 Task: Create a rule when checklist name is added to a card by anyone except me.
Action: Mouse moved to (993, 78)
Screenshot: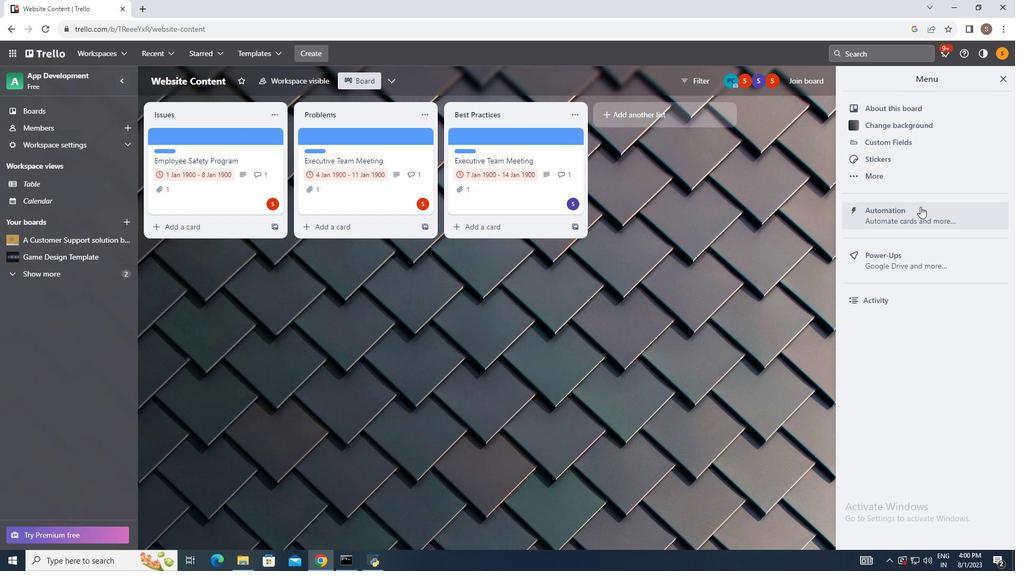 
Action: Mouse pressed left at (993, 78)
Screenshot: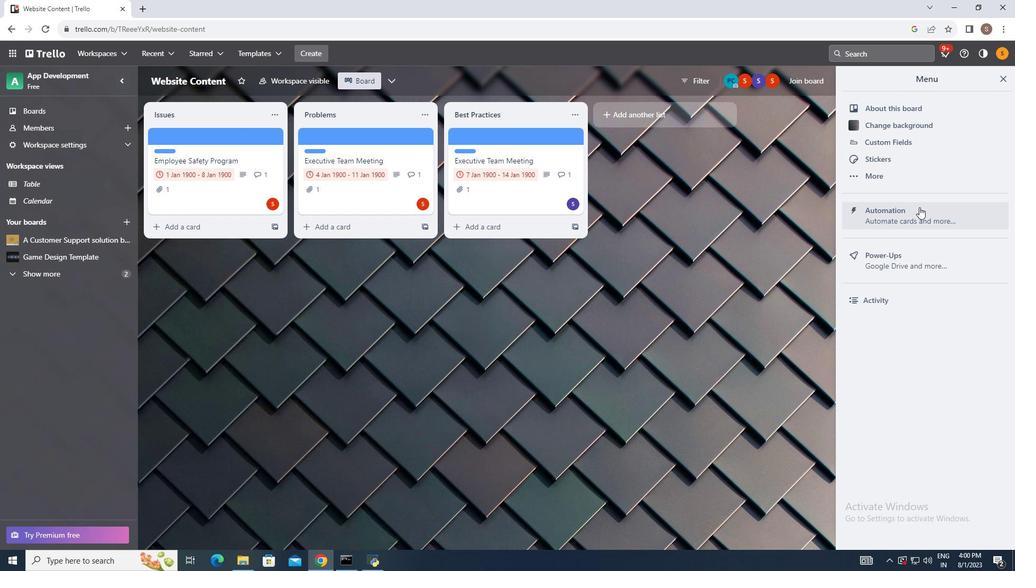 
Action: Mouse moved to (917, 206)
Screenshot: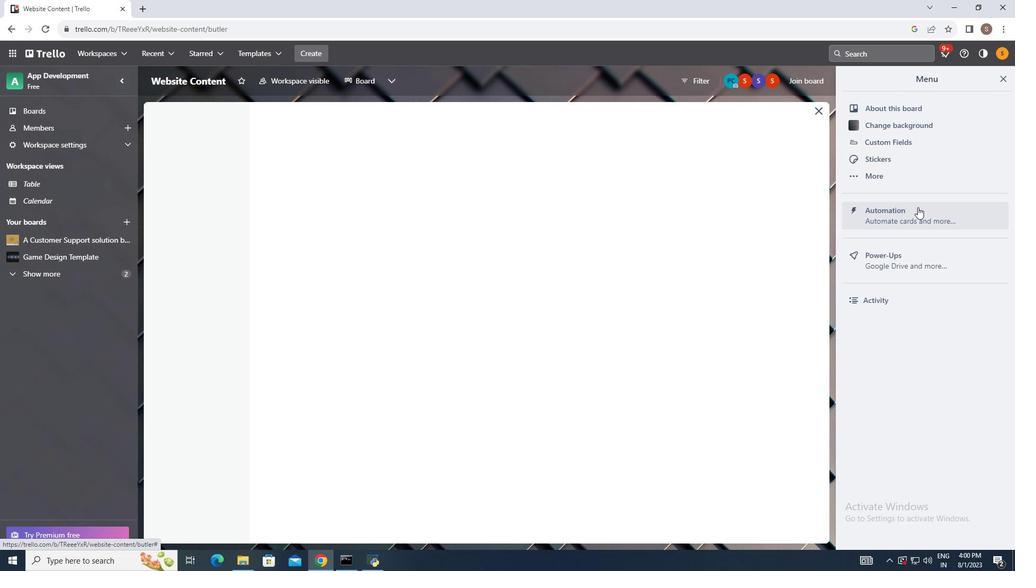 
Action: Mouse pressed left at (917, 206)
Screenshot: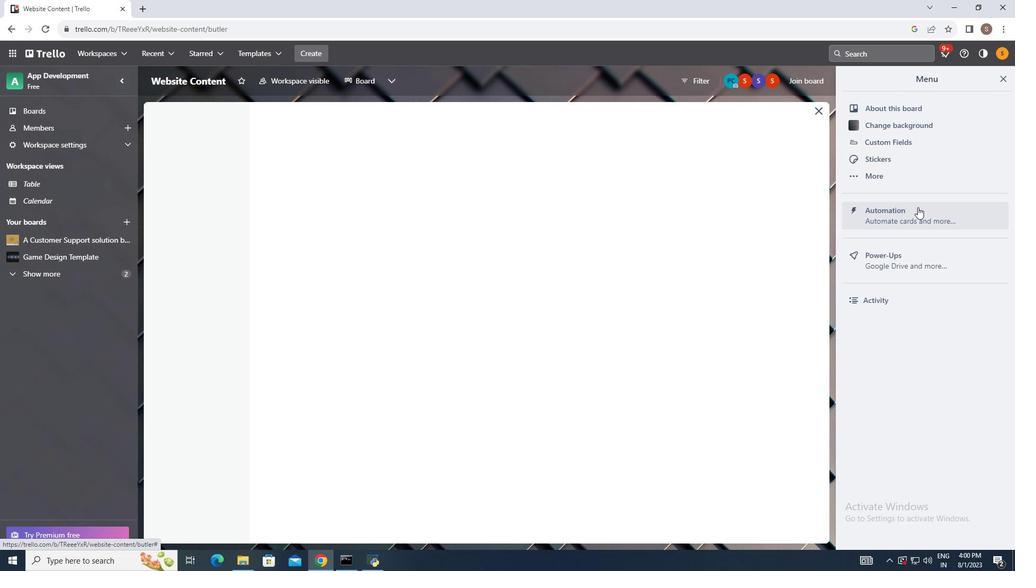 
Action: Mouse moved to (183, 170)
Screenshot: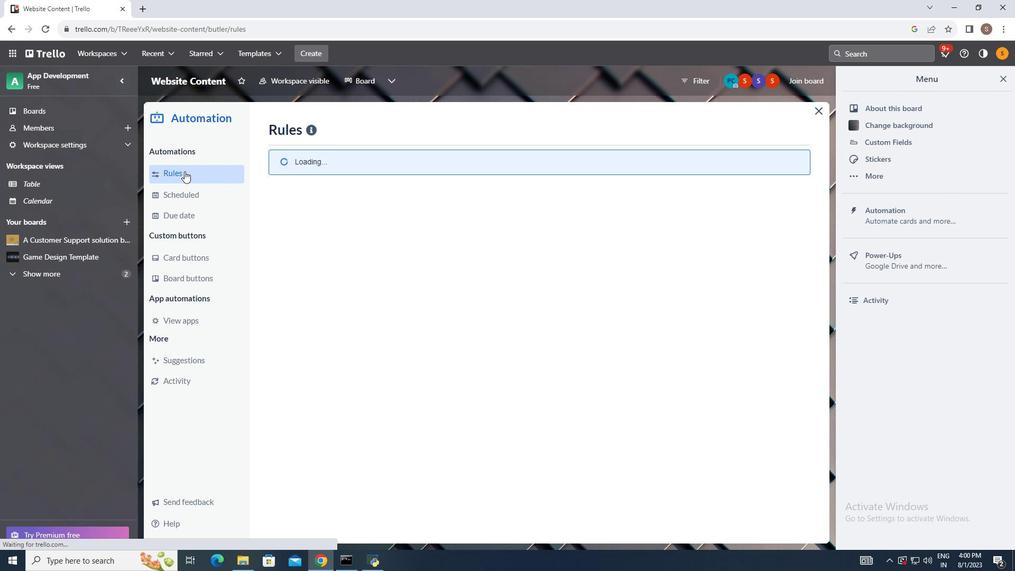 
Action: Mouse pressed left at (183, 170)
Screenshot: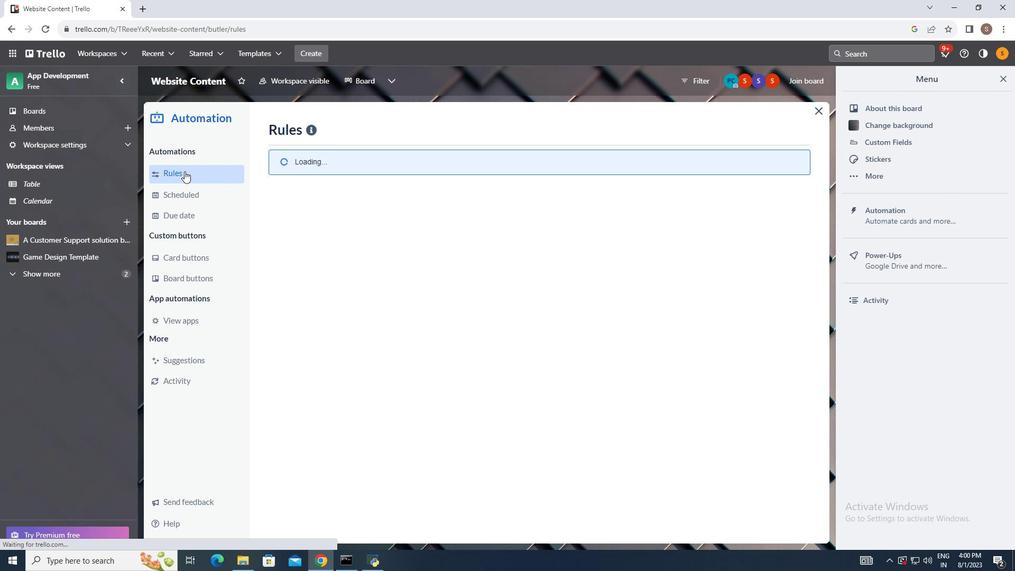
Action: Mouse moved to (700, 134)
Screenshot: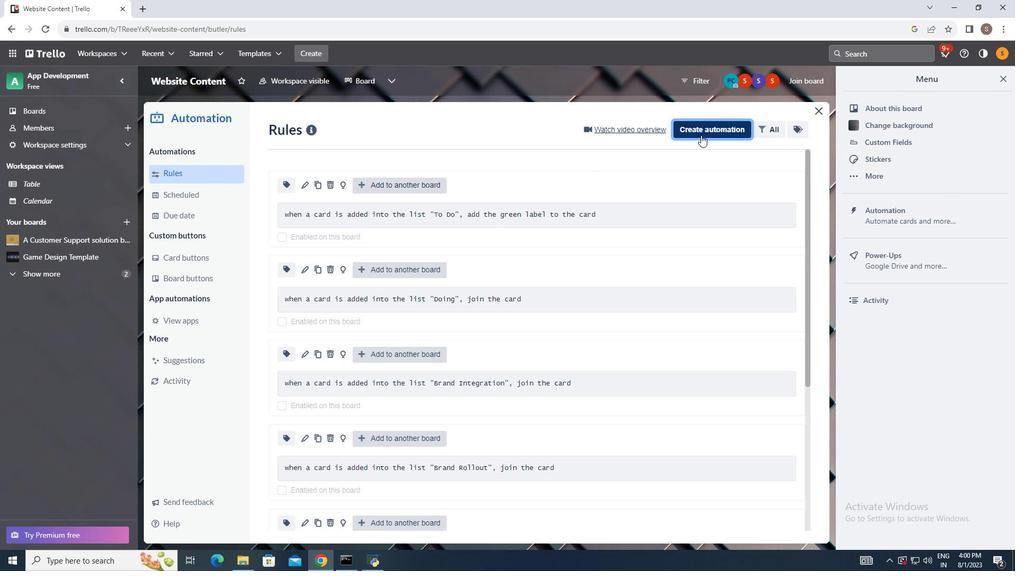 
Action: Mouse pressed left at (700, 134)
Screenshot: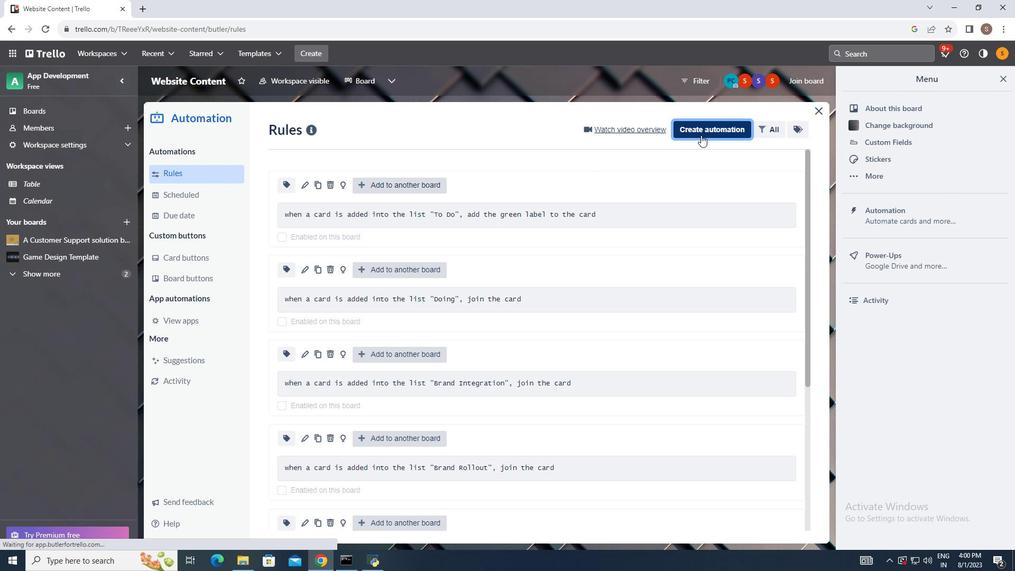 
Action: Mouse moved to (536, 227)
Screenshot: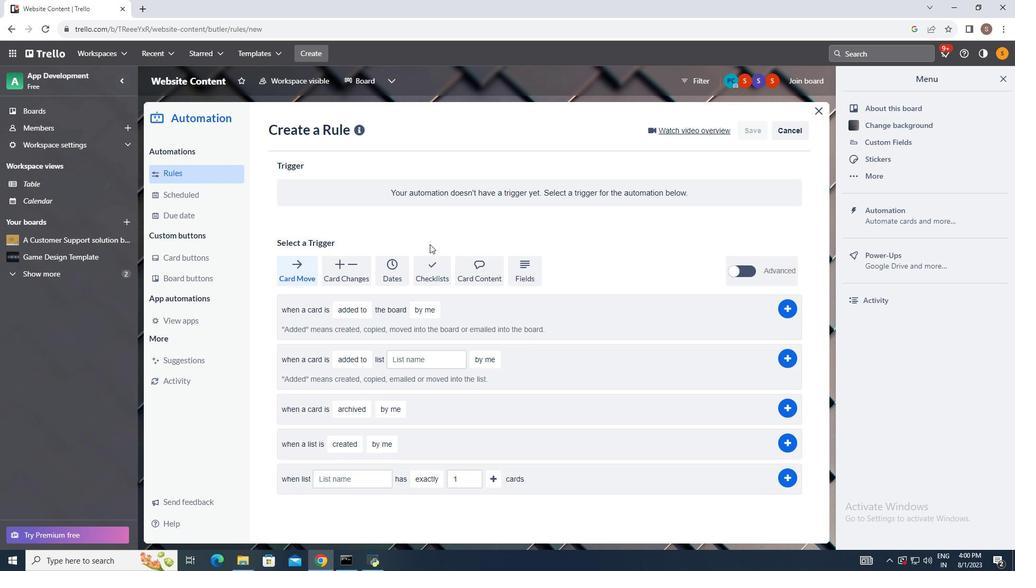 
Action: Mouse pressed left at (536, 227)
Screenshot: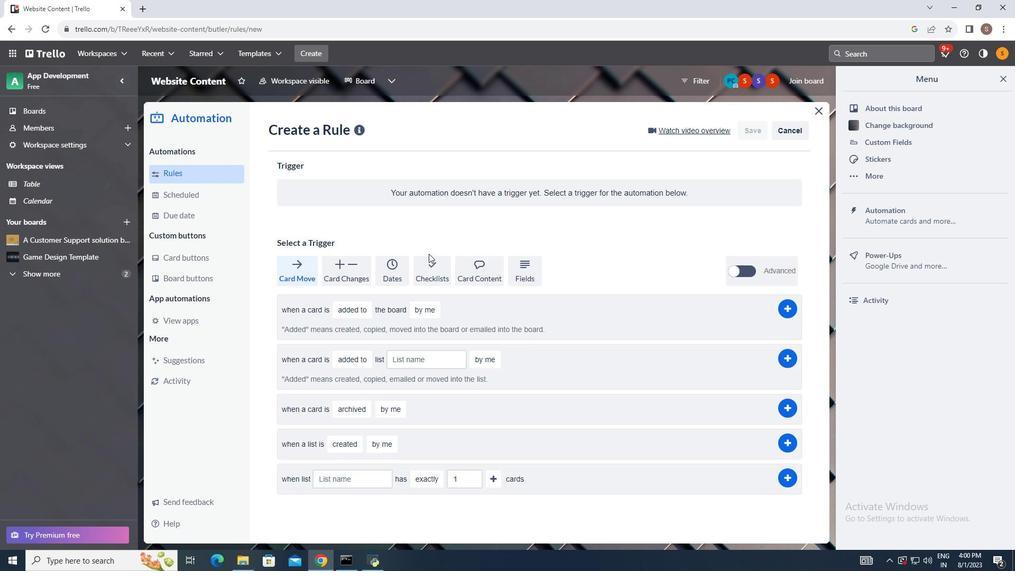 
Action: Mouse moved to (425, 264)
Screenshot: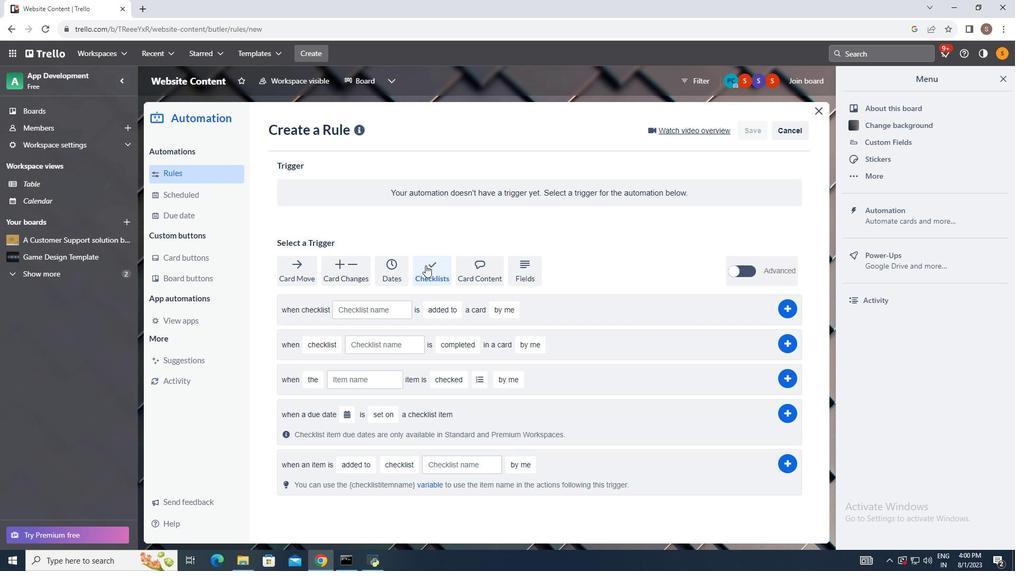 
Action: Mouse pressed left at (425, 264)
Screenshot: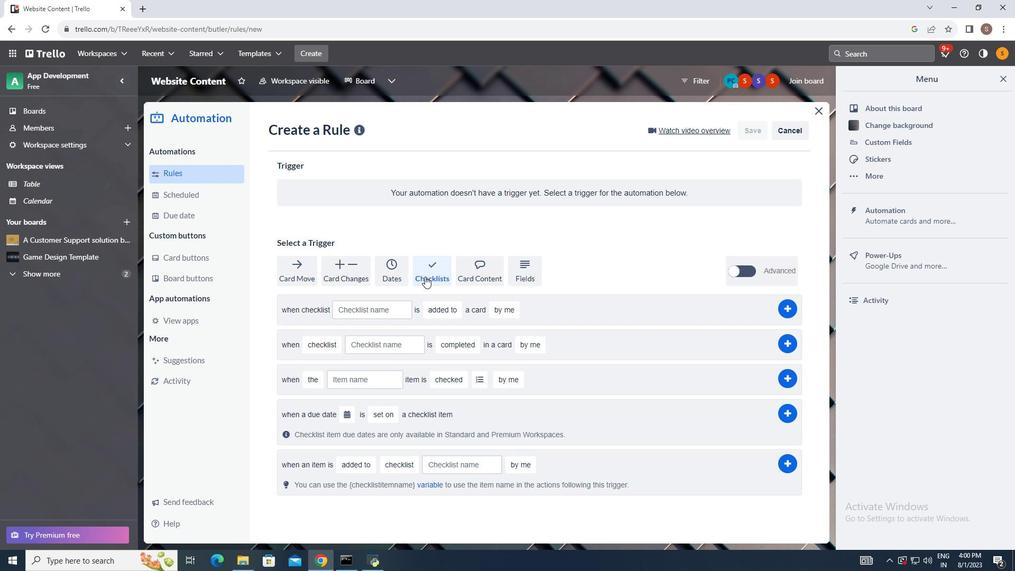 
Action: Mouse moved to (433, 306)
Screenshot: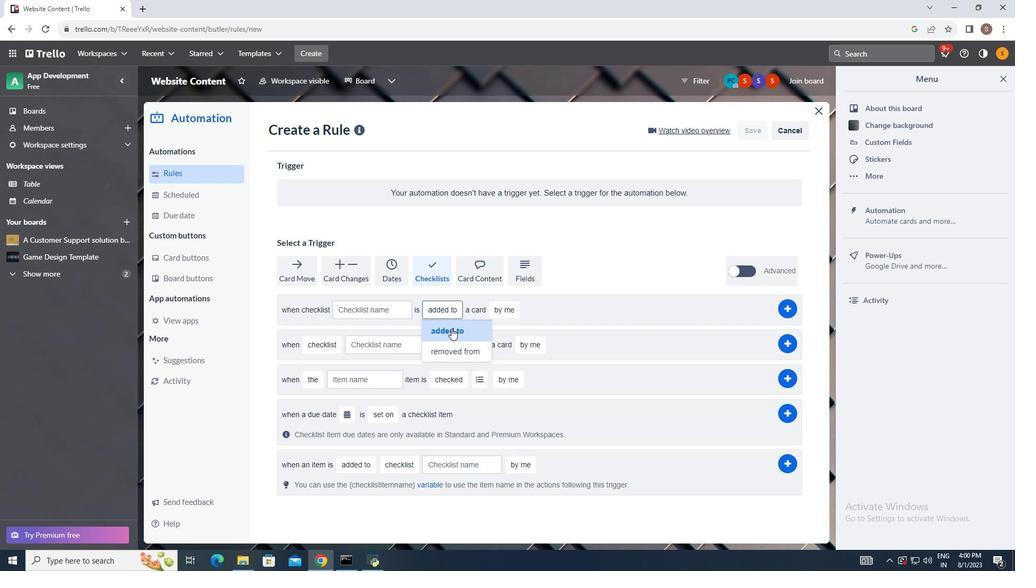 
Action: Mouse pressed left at (433, 306)
Screenshot: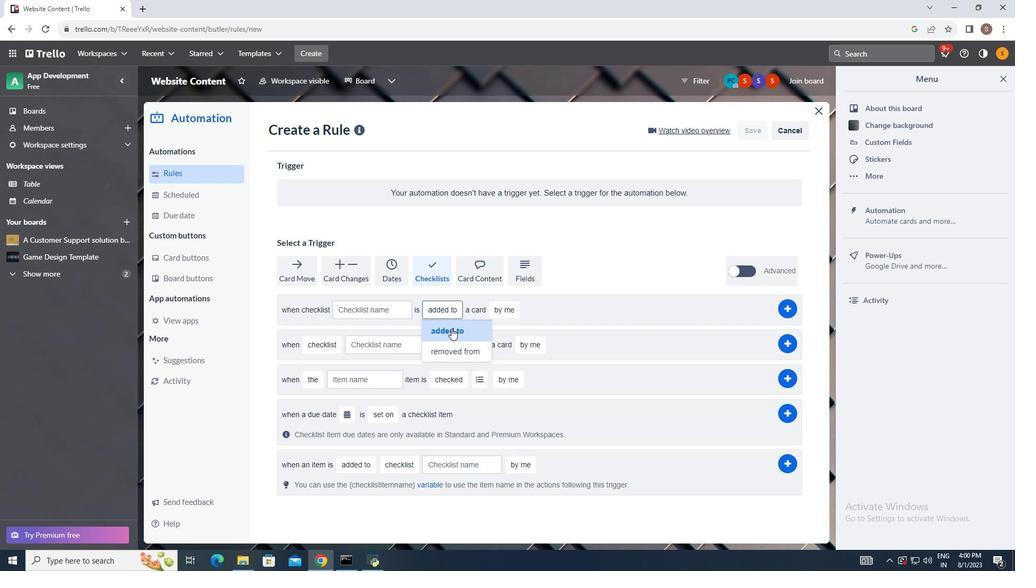 
Action: Mouse moved to (447, 329)
Screenshot: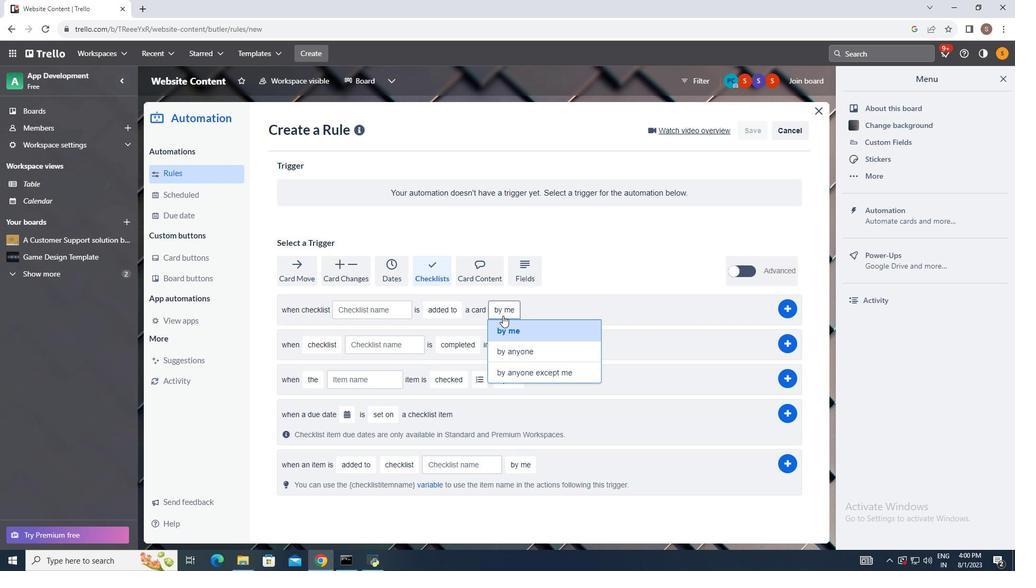 
Action: Mouse pressed left at (447, 329)
Screenshot: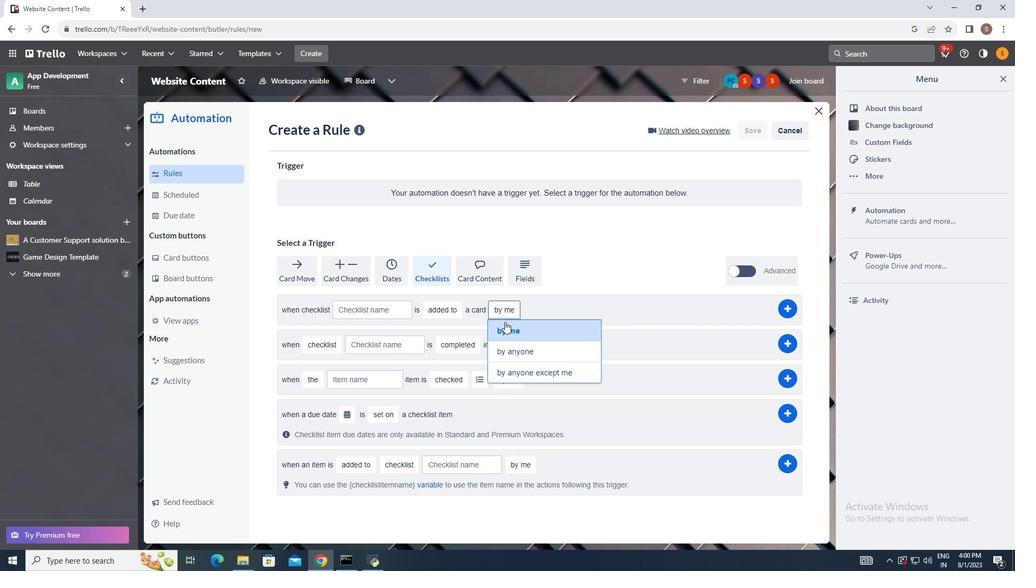 
Action: Mouse moved to (501, 312)
Screenshot: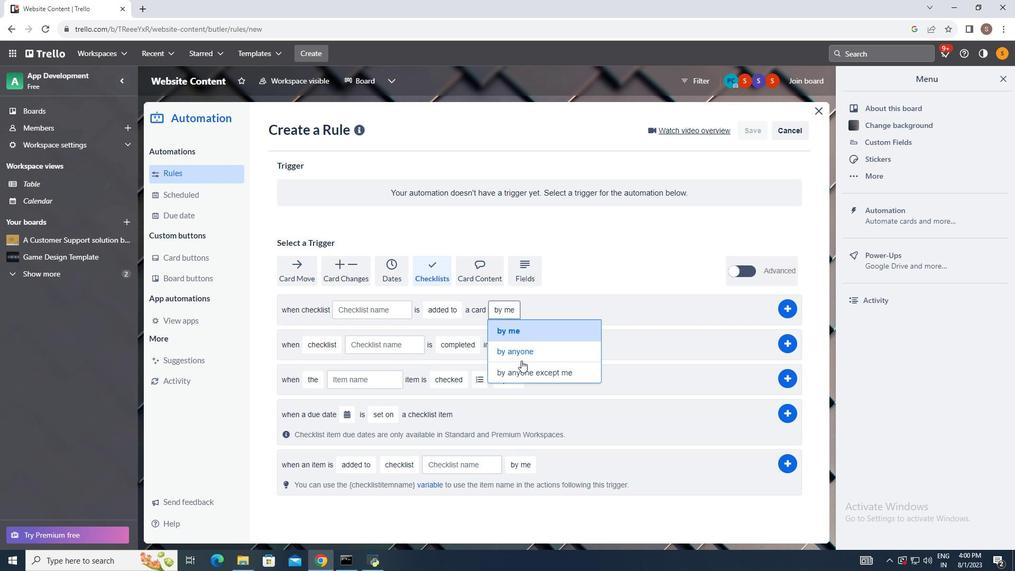 
Action: Mouse pressed left at (501, 312)
Screenshot: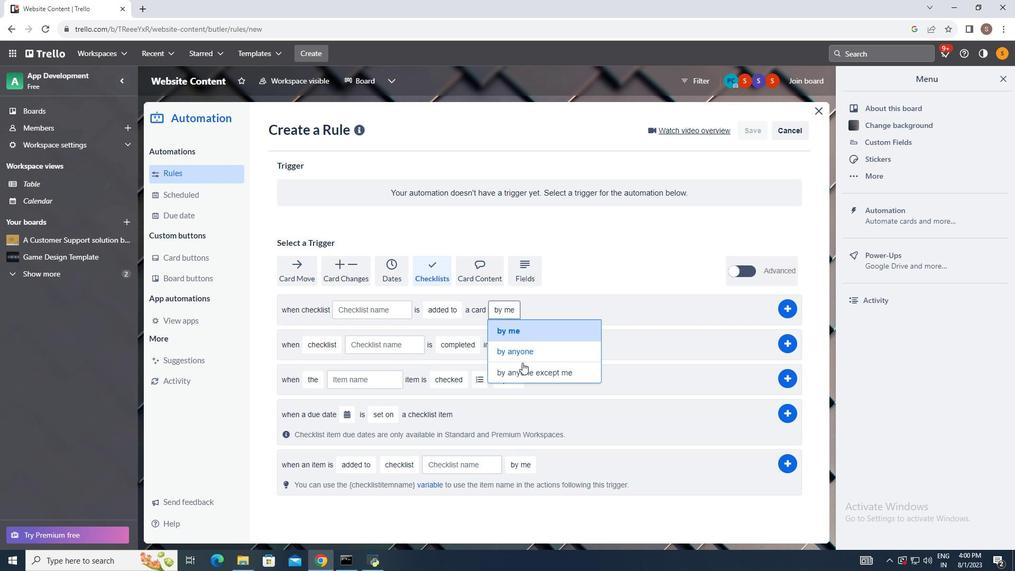 
Action: Mouse moved to (522, 368)
Screenshot: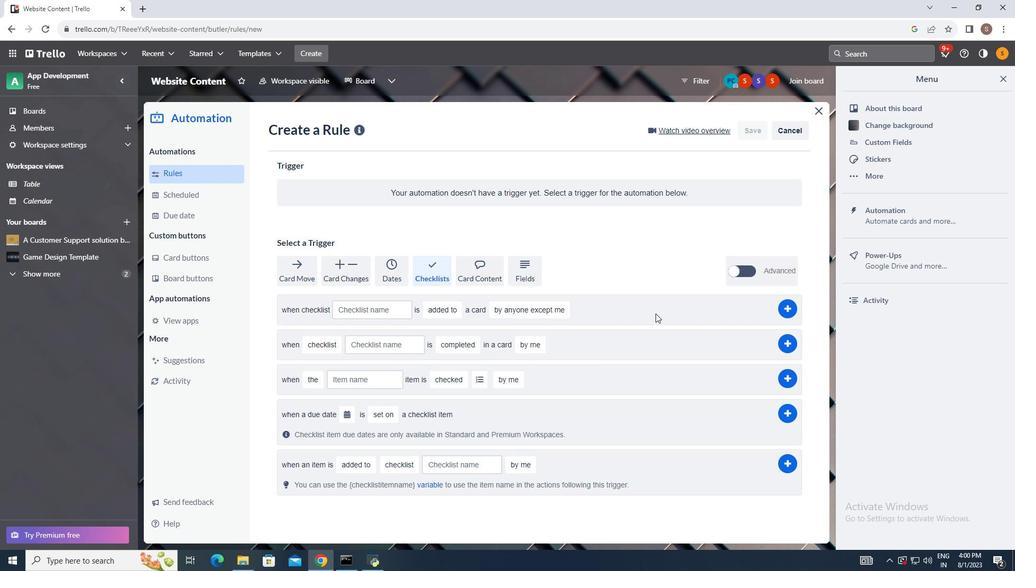 
Action: Mouse pressed left at (522, 368)
Screenshot: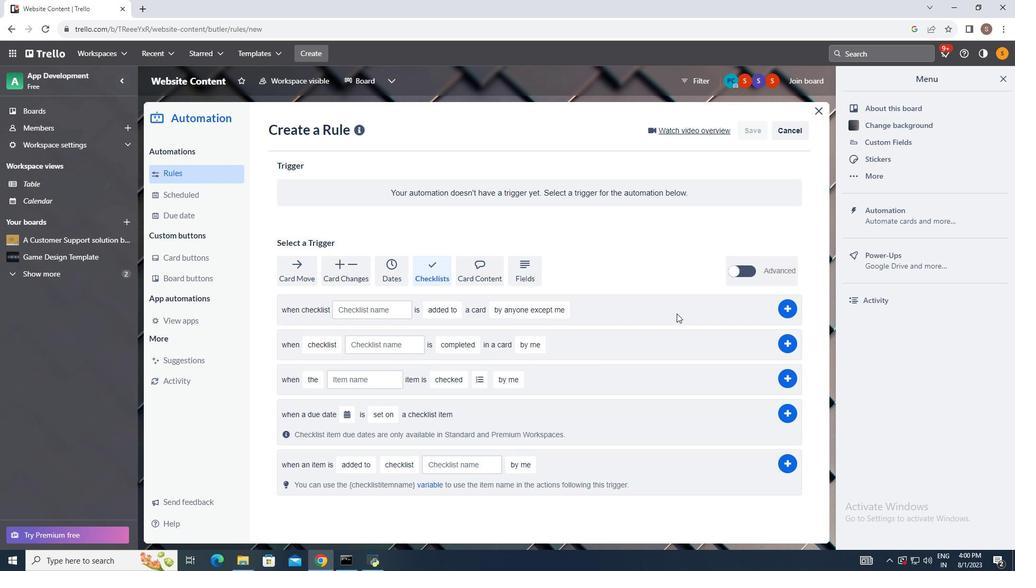 
Action: Mouse moved to (776, 309)
Screenshot: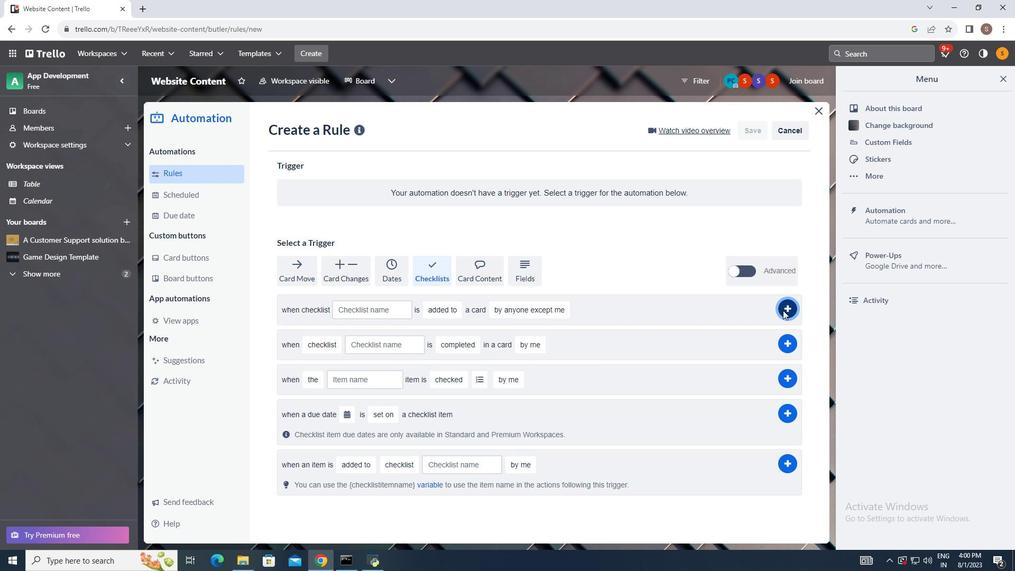 
Action: Mouse pressed left at (776, 309)
Screenshot: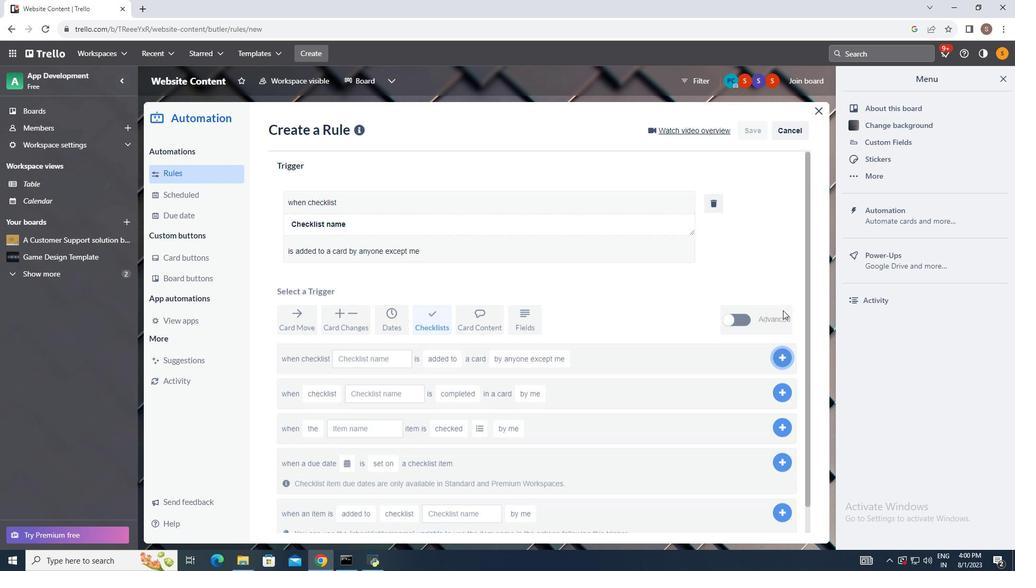 
Action: Mouse moved to (782, 309)
Screenshot: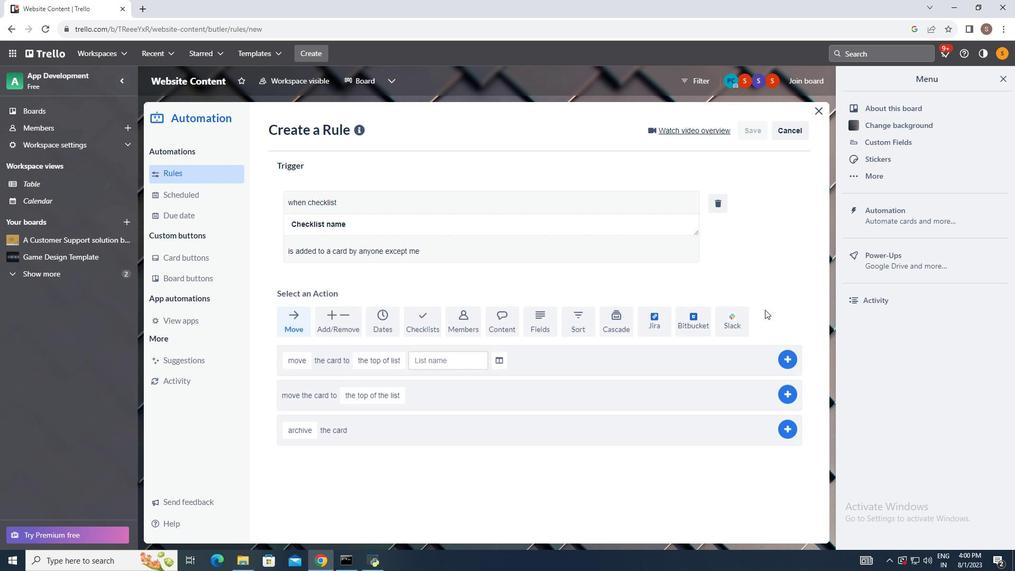 
Action: Mouse pressed left at (782, 309)
Screenshot: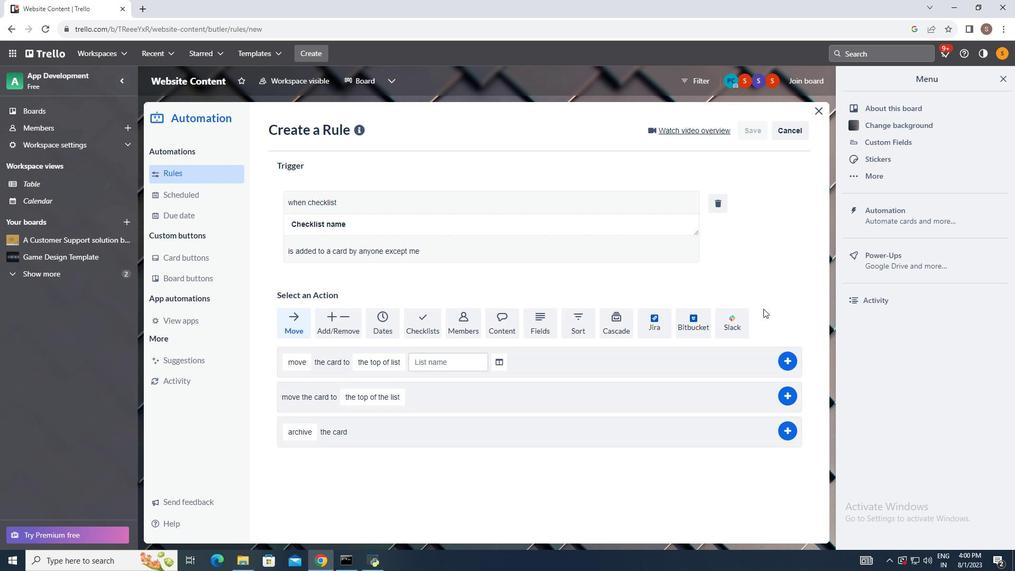 
Action: Mouse moved to (762, 307)
Screenshot: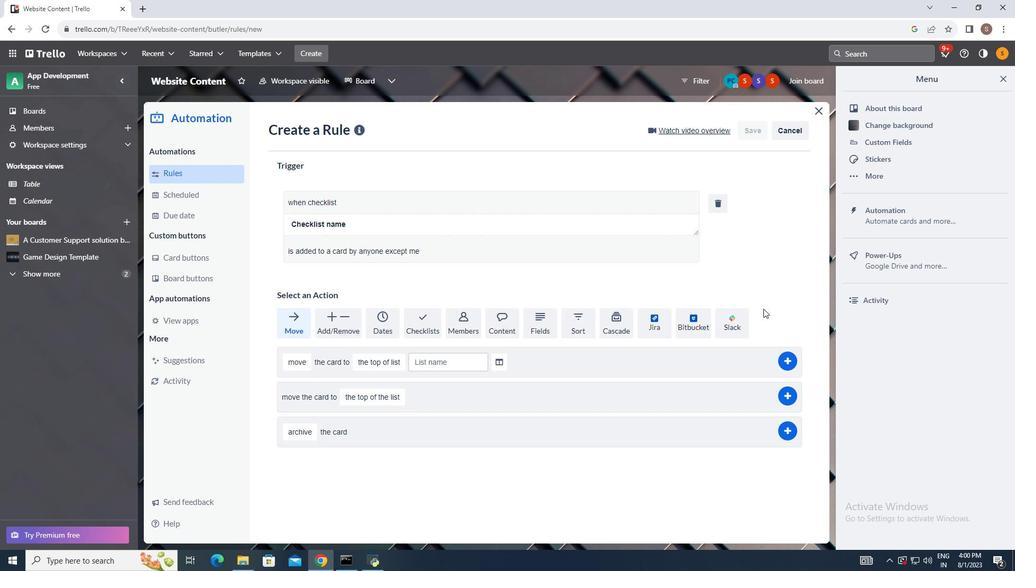 
